 Task: Set the preparsing timeout for the playlist to 5000.
Action: Mouse moved to (102, 16)
Screenshot: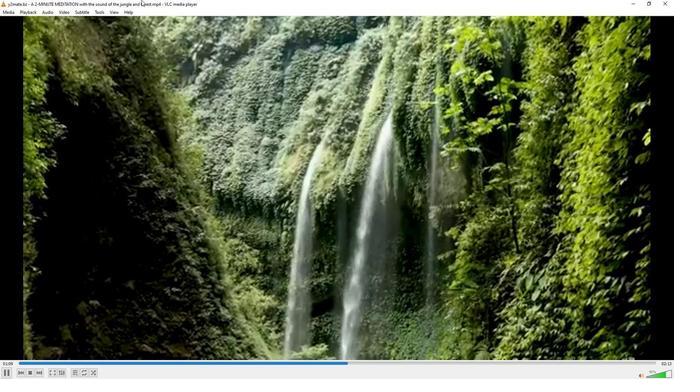 
Action: Mouse pressed left at (102, 16)
Screenshot: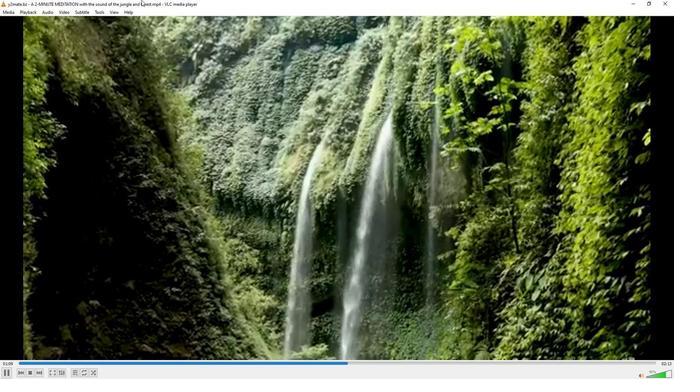 
Action: Mouse moved to (117, 99)
Screenshot: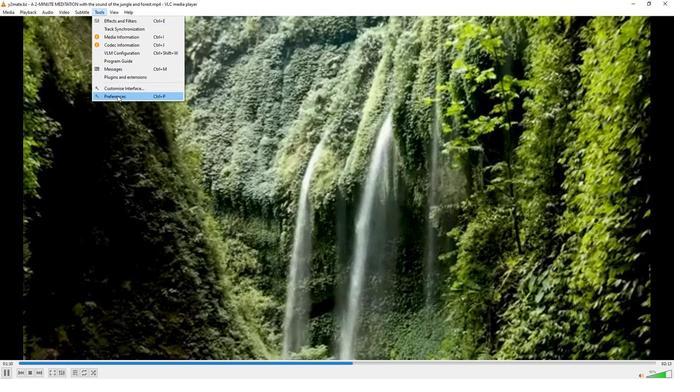 
Action: Mouse pressed left at (117, 99)
Screenshot: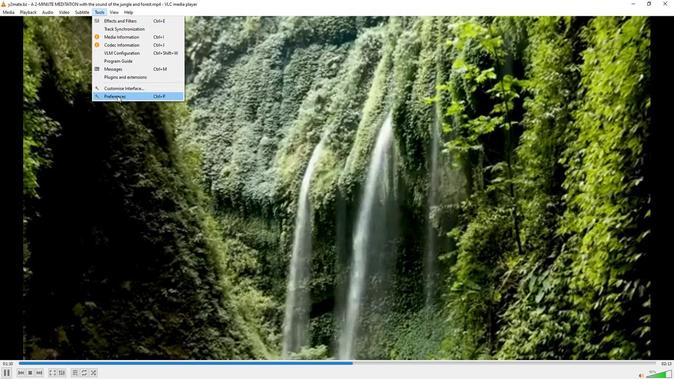 
Action: Mouse moved to (222, 308)
Screenshot: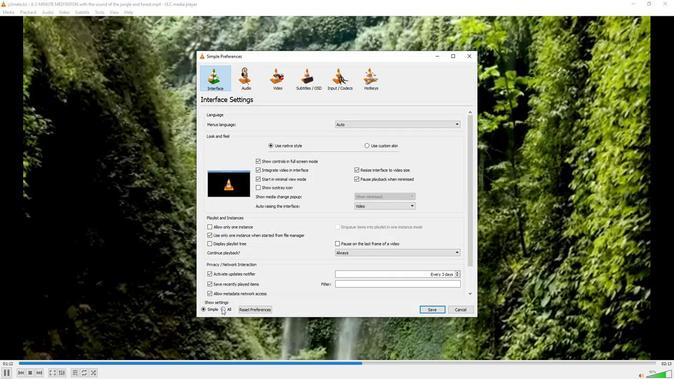 
Action: Mouse pressed left at (222, 308)
Screenshot: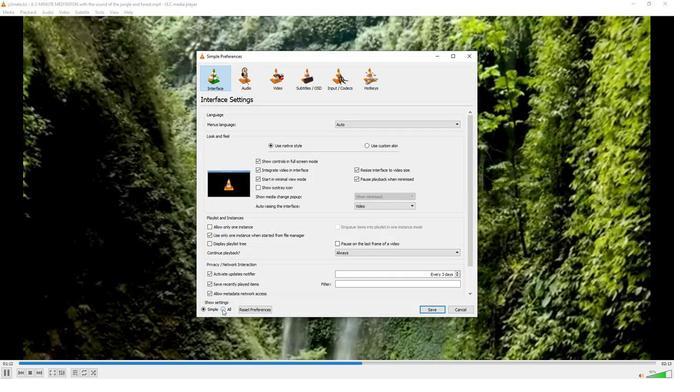 
Action: Mouse moved to (226, 287)
Screenshot: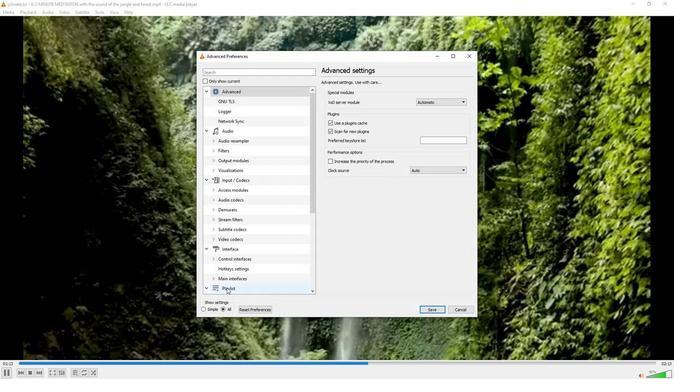 
Action: Mouse pressed left at (226, 287)
Screenshot: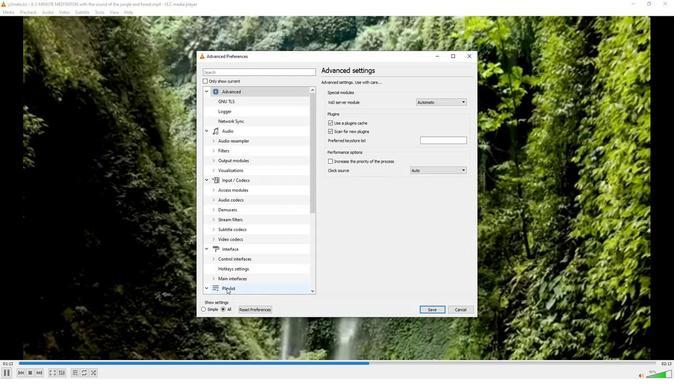 
Action: Mouse moved to (464, 226)
Screenshot: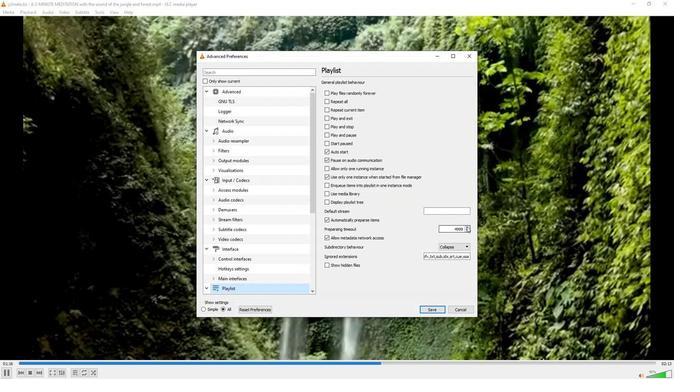 
Action: Mouse pressed left at (464, 226)
Screenshot: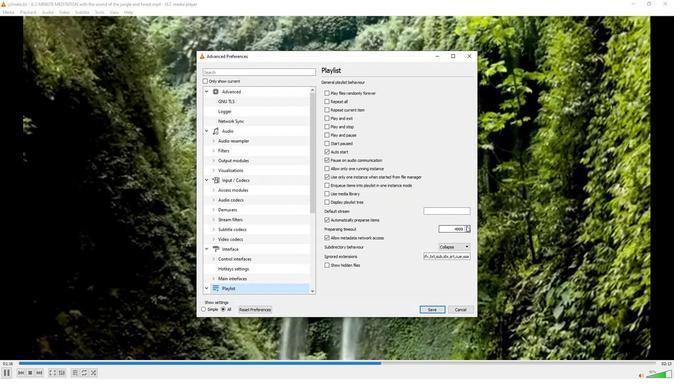 
Action: Mouse moved to (446, 260)
Screenshot: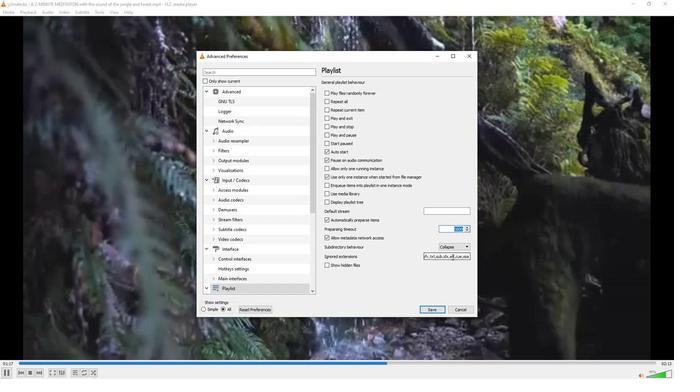 
